 Task: Run the command "Show Console".
Action: Mouse moved to (924, 26)
Screenshot: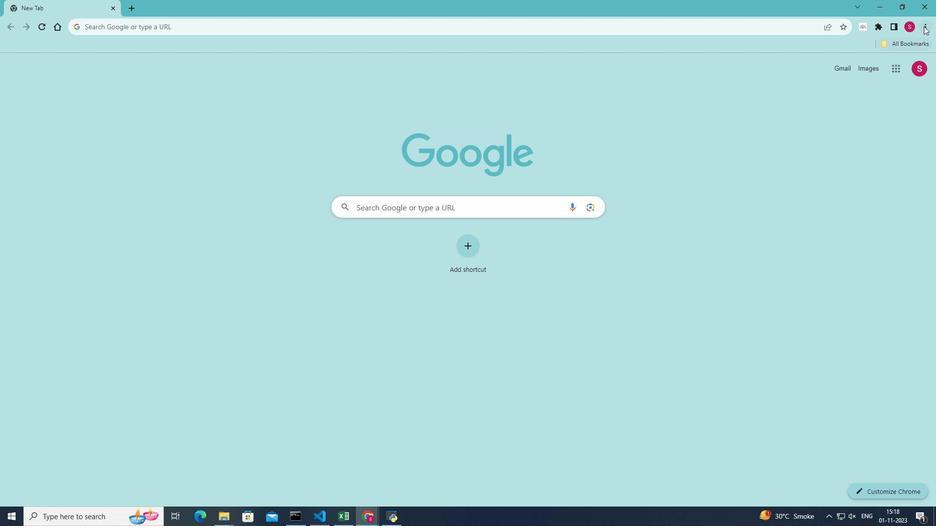 
Action: Mouse pressed left at (924, 26)
Screenshot: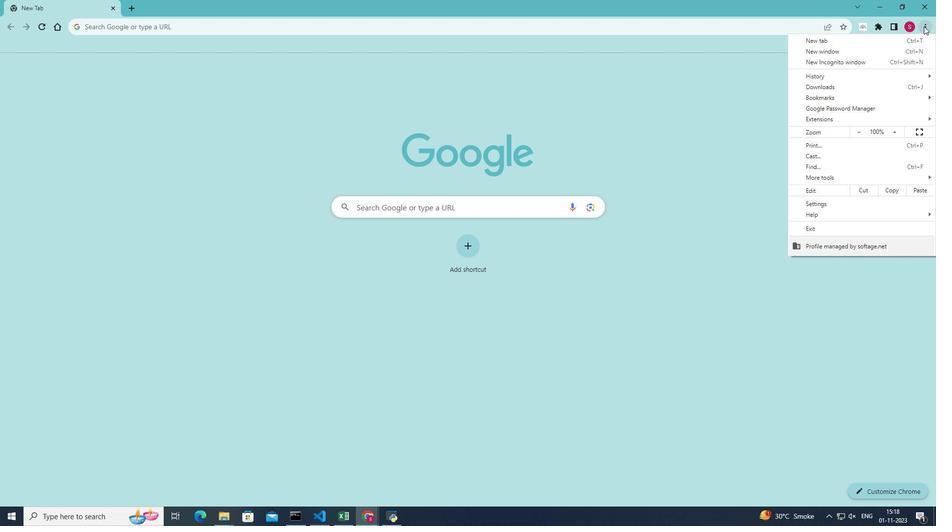 
Action: Mouse moved to (827, 175)
Screenshot: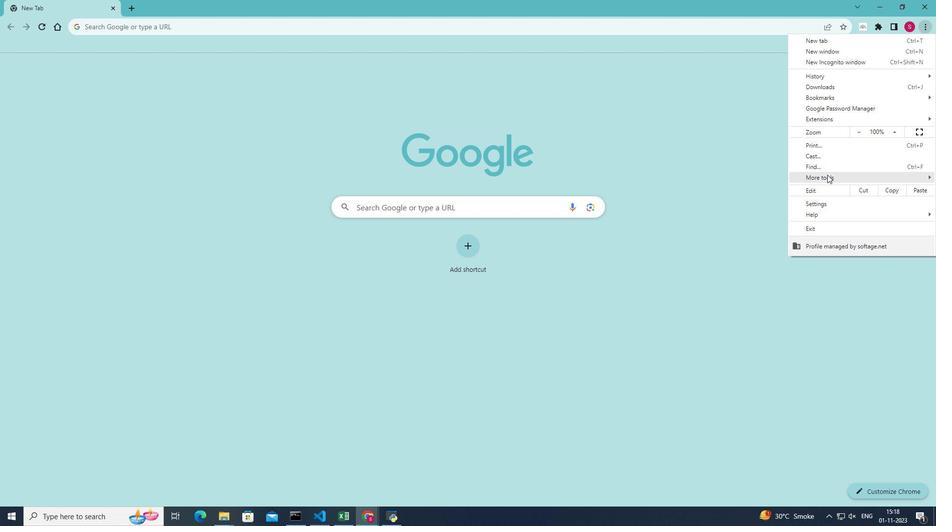 
Action: Mouse pressed left at (827, 175)
Screenshot: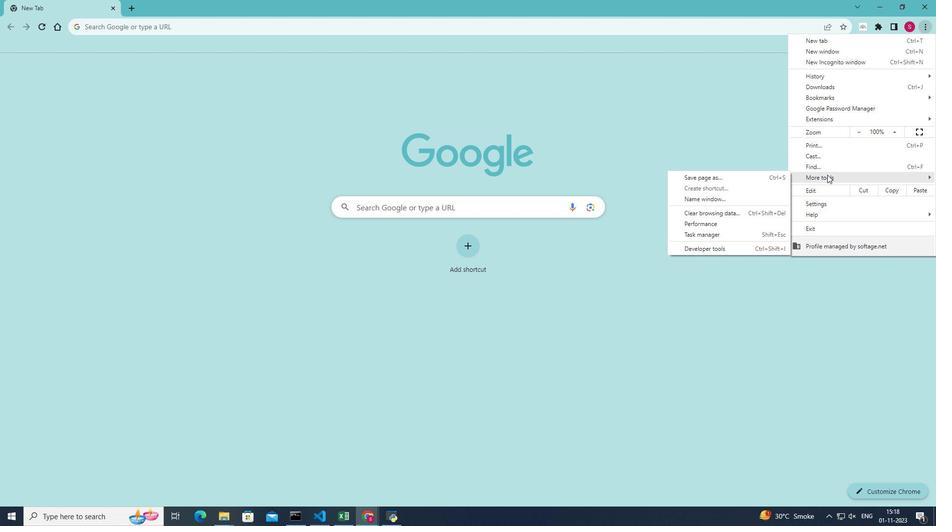 
Action: Mouse moved to (717, 246)
Screenshot: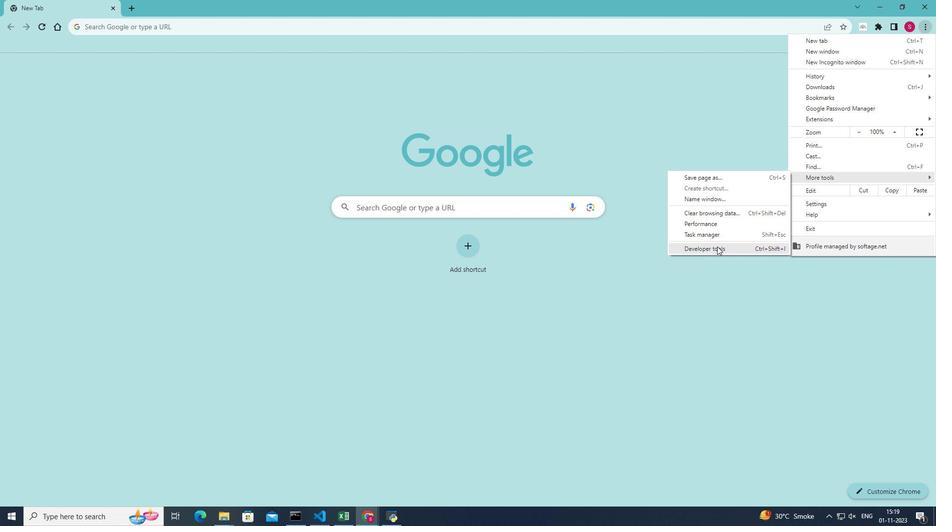 
Action: Mouse pressed left at (717, 246)
Screenshot: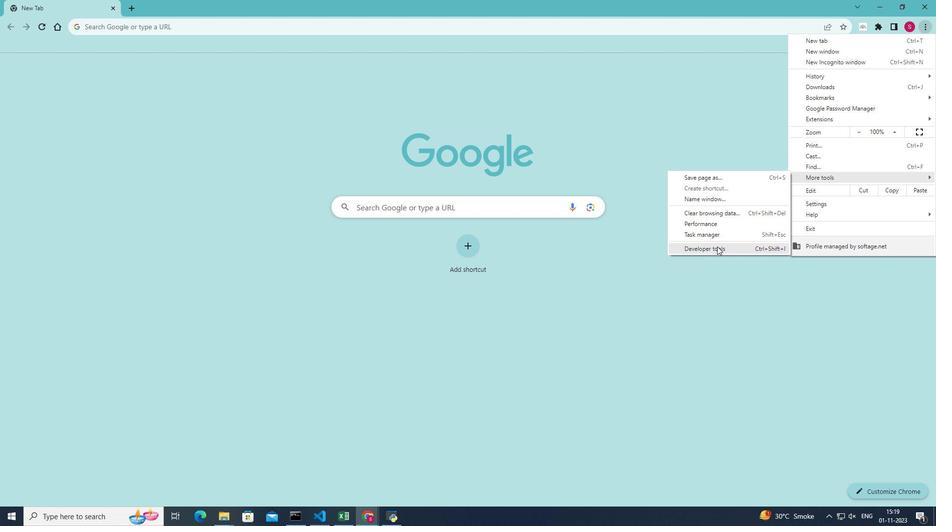 
Action: Mouse moved to (919, 60)
Screenshot: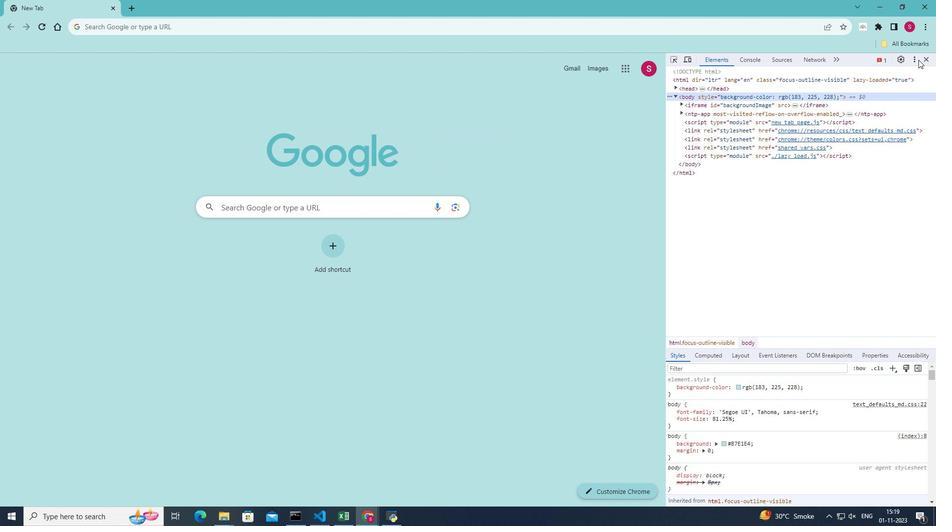 
Action: Mouse pressed left at (919, 60)
Screenshot: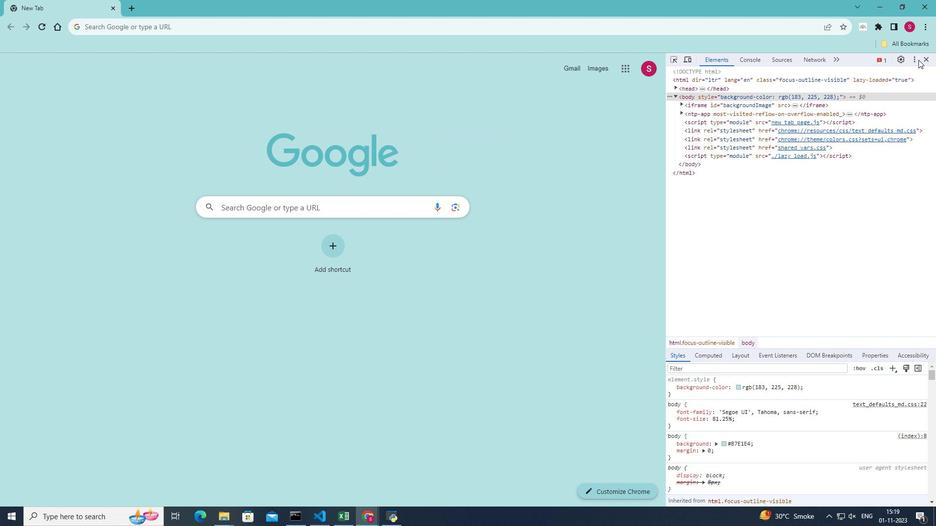 
Action: Mouse moved to (866, 114)
Screenshot: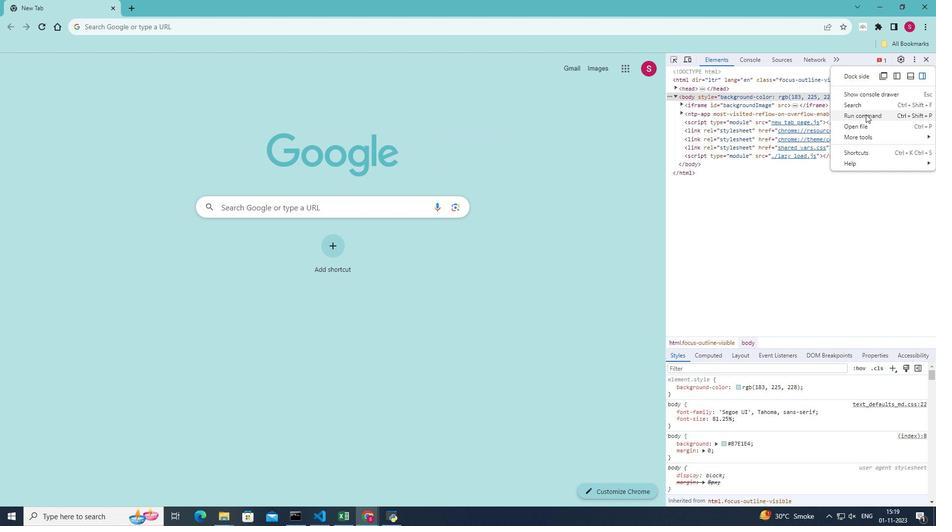 
Action: Mouse pressed left at (866, 114)
Screenshot: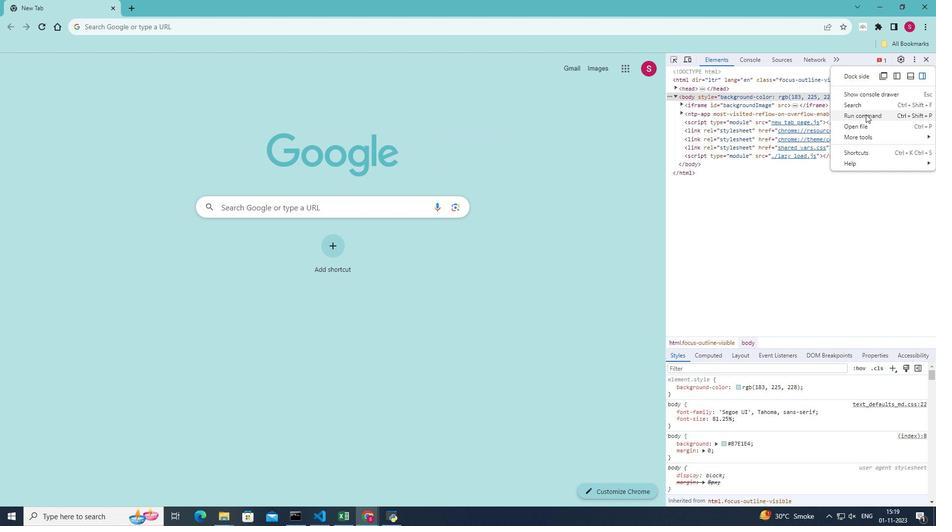 
Action: Mouse moved to (775, 71)
Screenshot: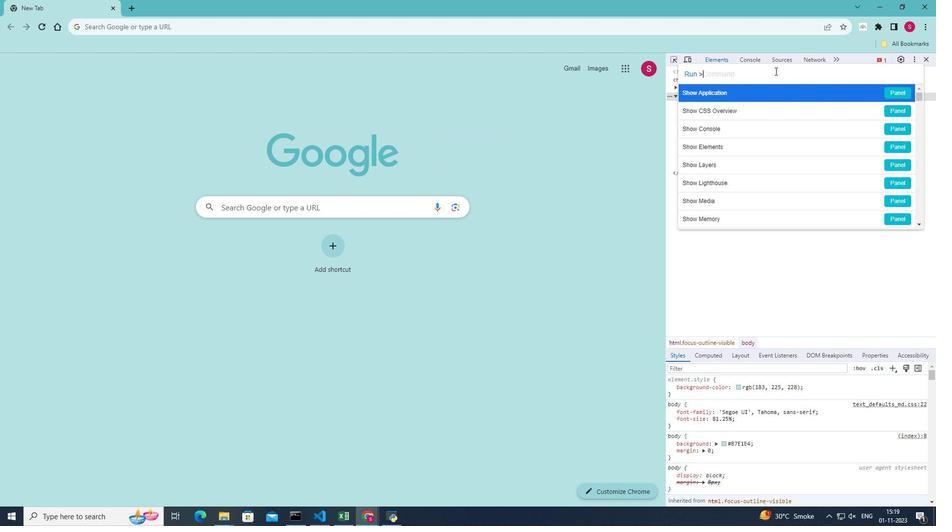 
Action: Key pressed <Key.shift>Show<Key.space><Key.shift>Console<Key.enter>
Screenshot: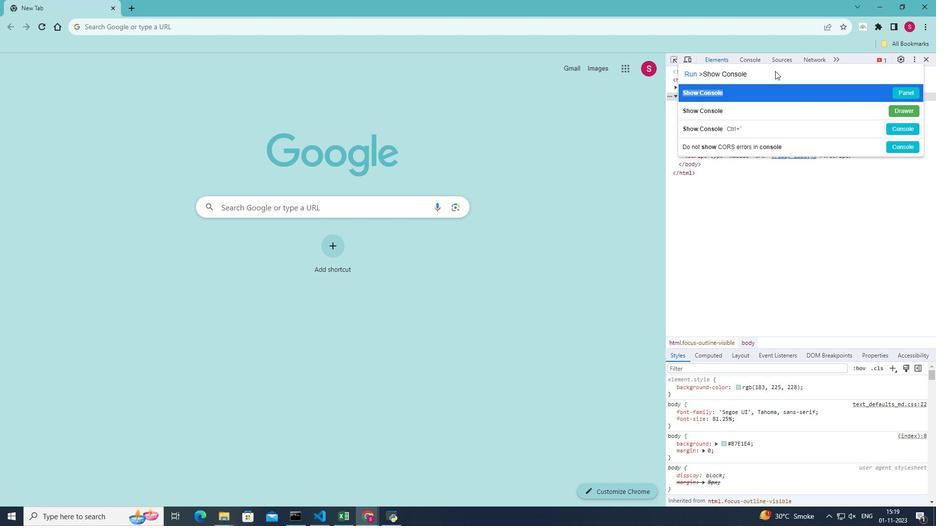 
